 Task: Change arrow line to dotted.
Action: Mouse moved to (549, 296)
Screenshot: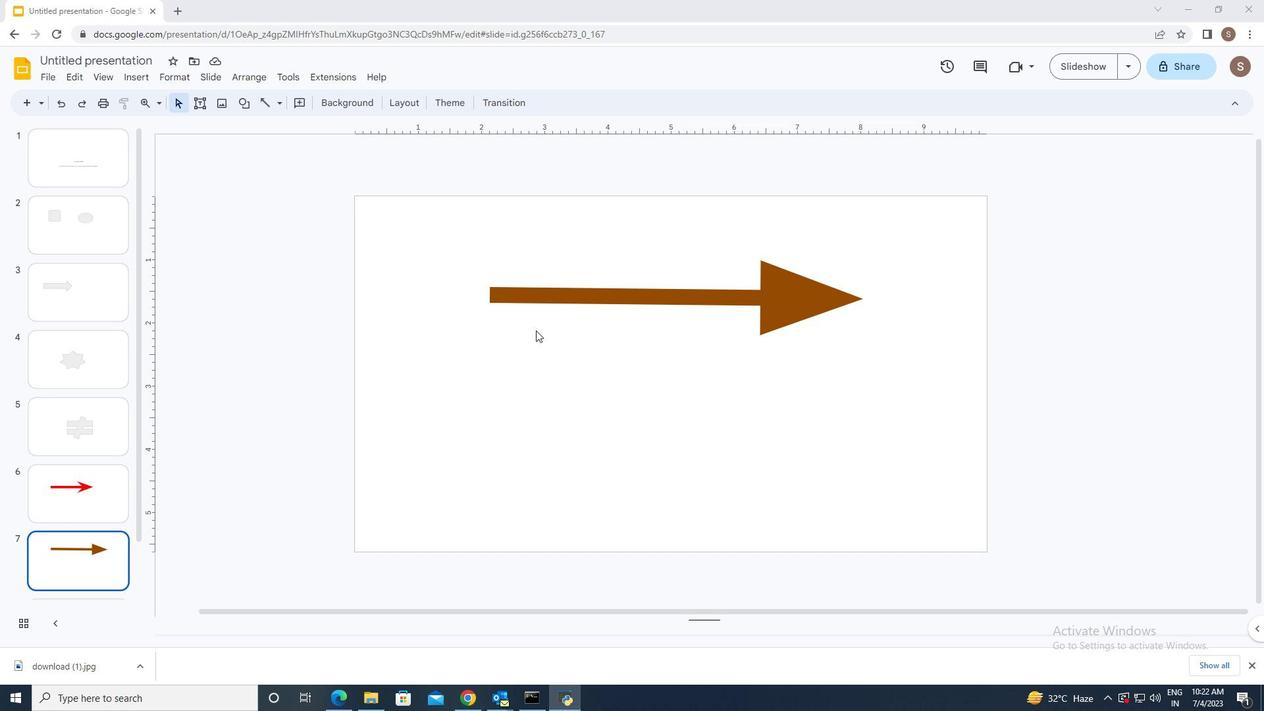 
Action: Mouse pressed left at (549, 296)
Screenshot: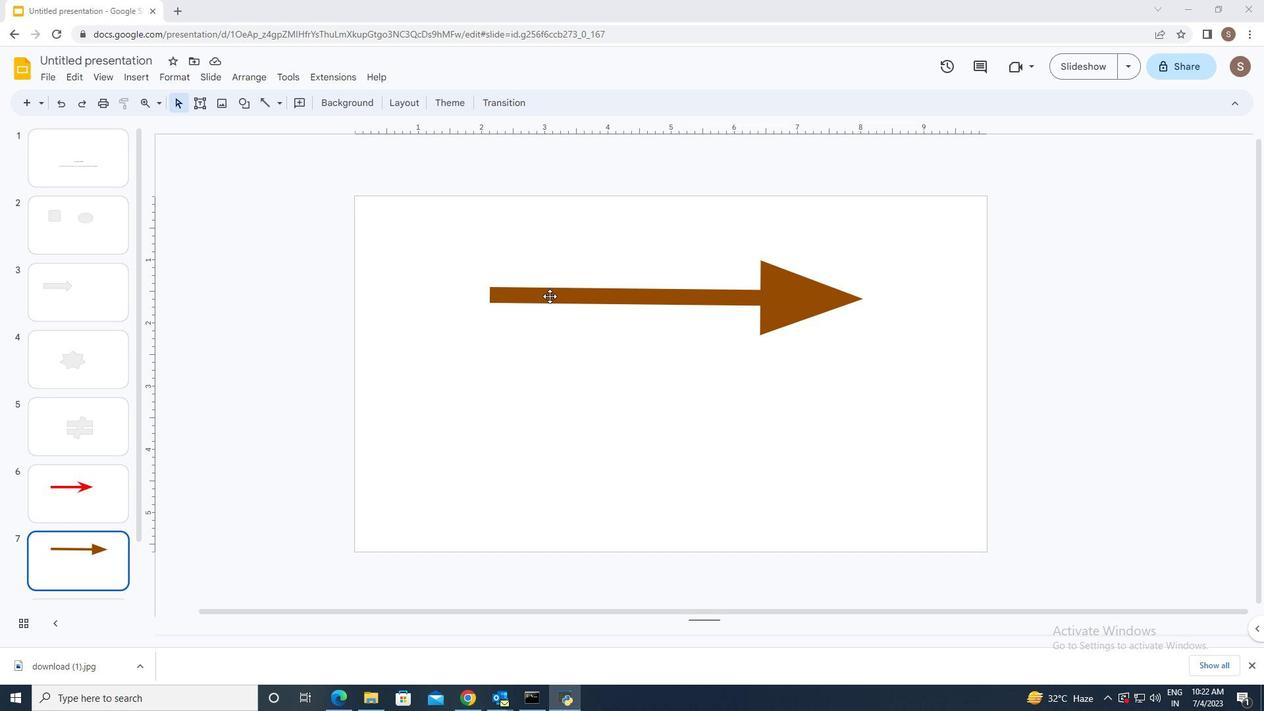 
Action: Mouse moved to (339, 105)
Screenshot: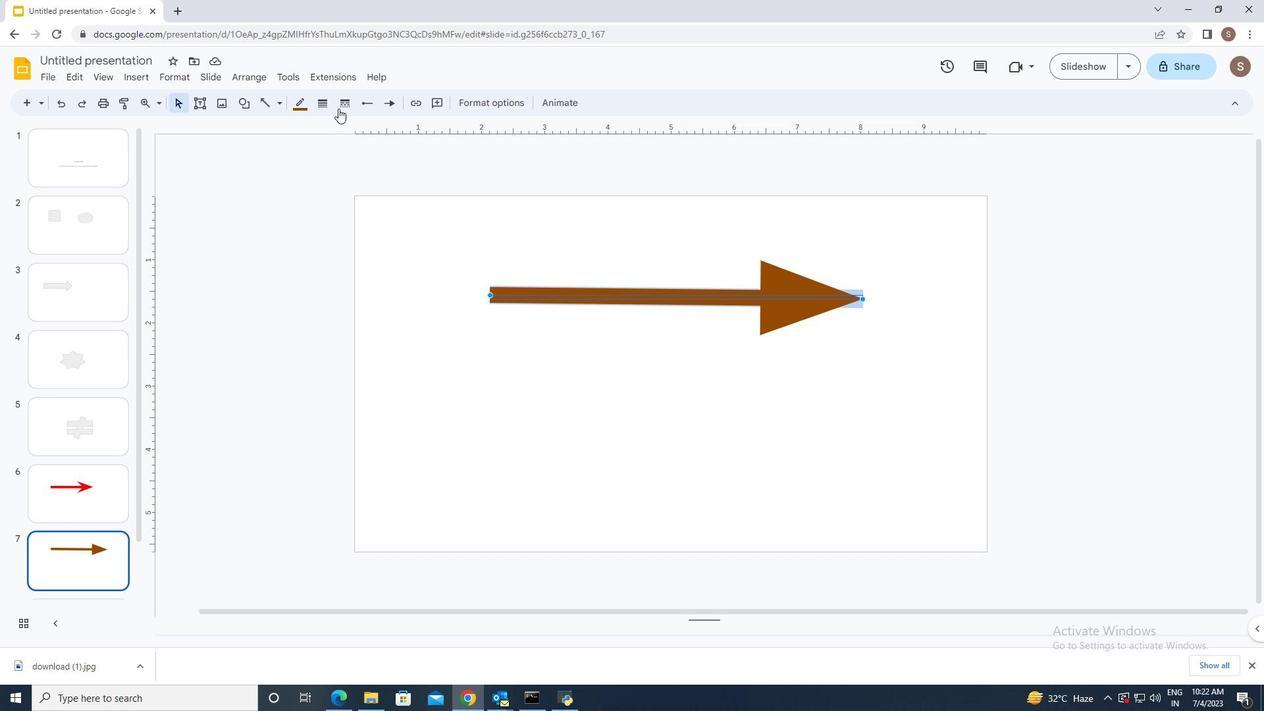 
Action: Mouse pressed left at (339, 105)
Screenshot: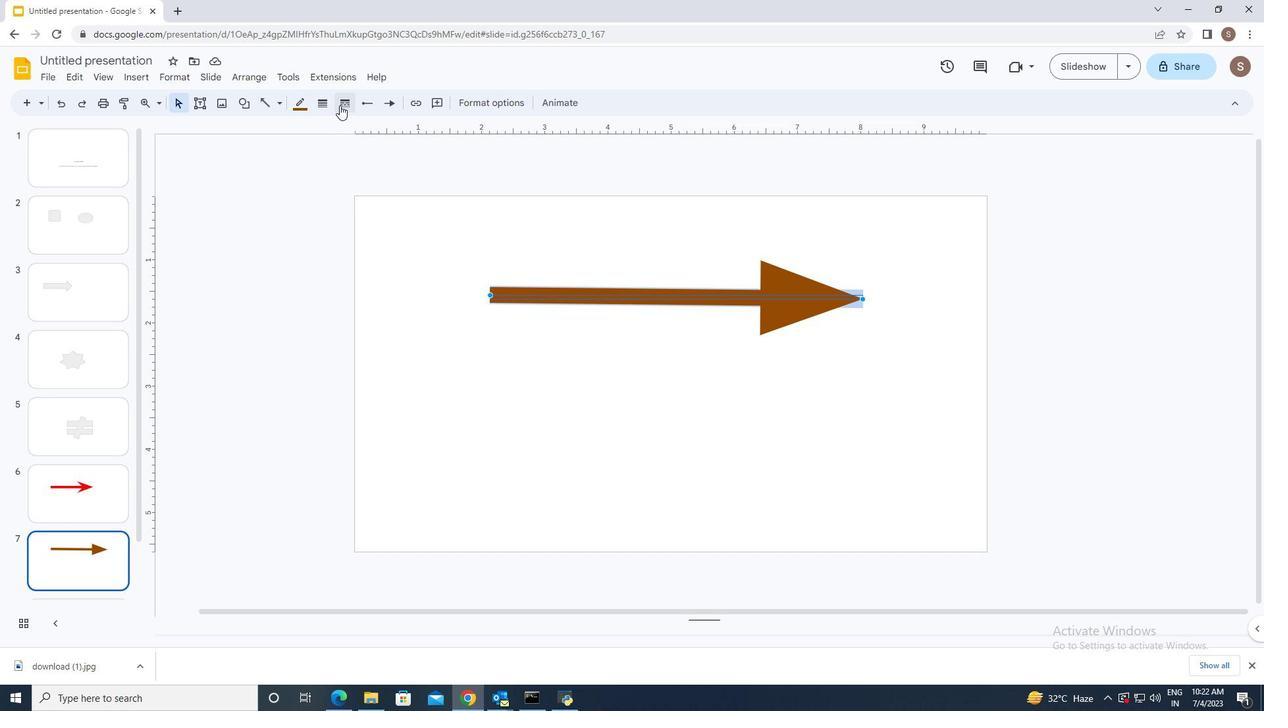 
Action: Mouse moved to (366, 147)
Screenshot: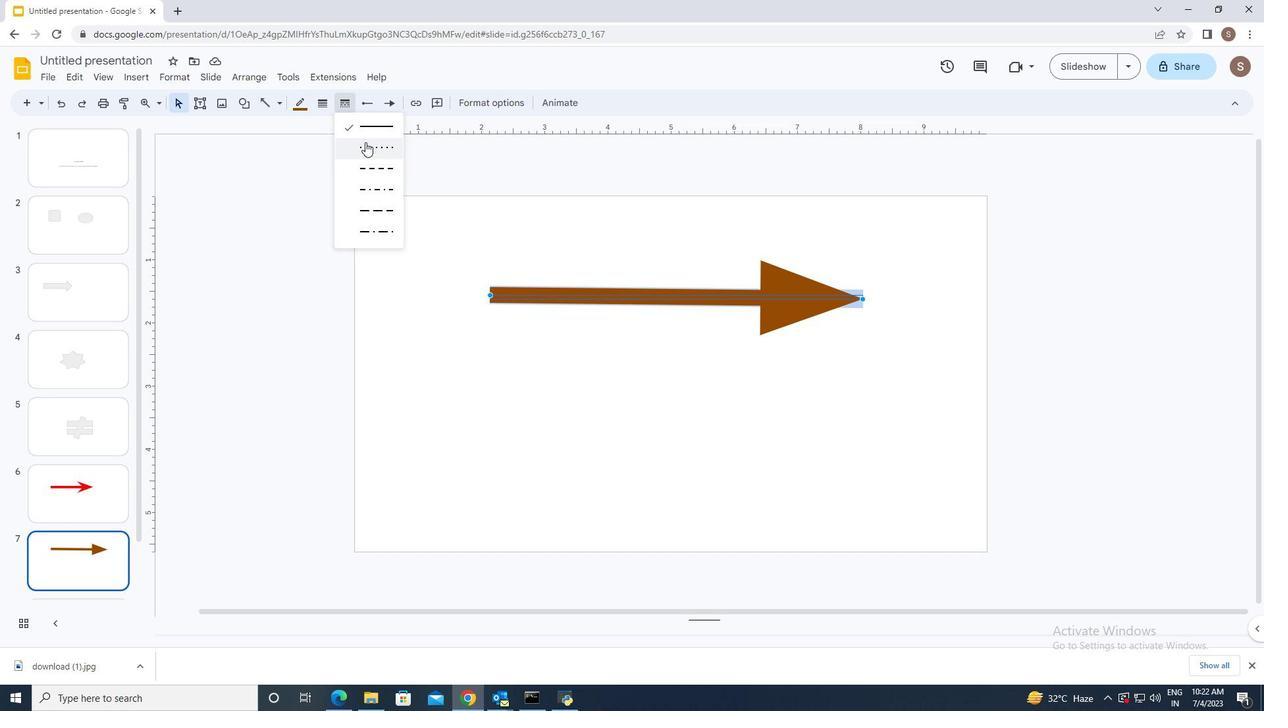 
Action: Mouse pressed left at (366, 147)
Screenshot: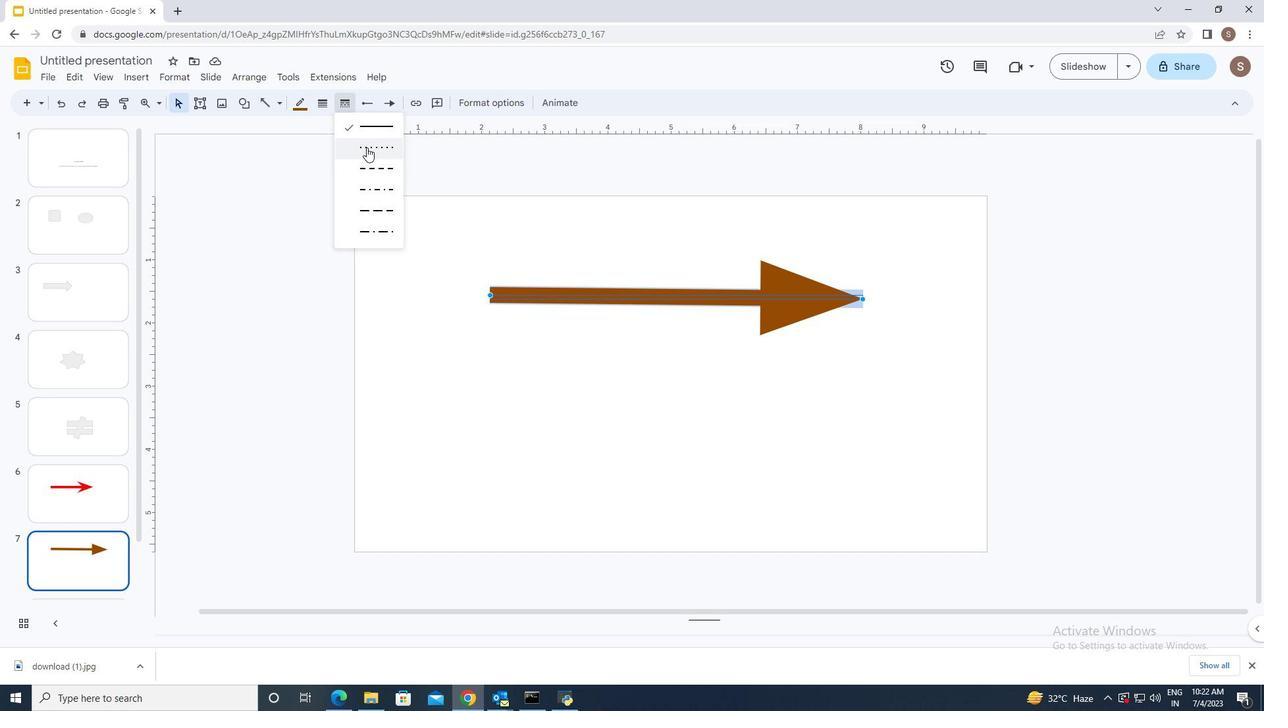
Action: Mouse moved to (438, 320)
Screenshot: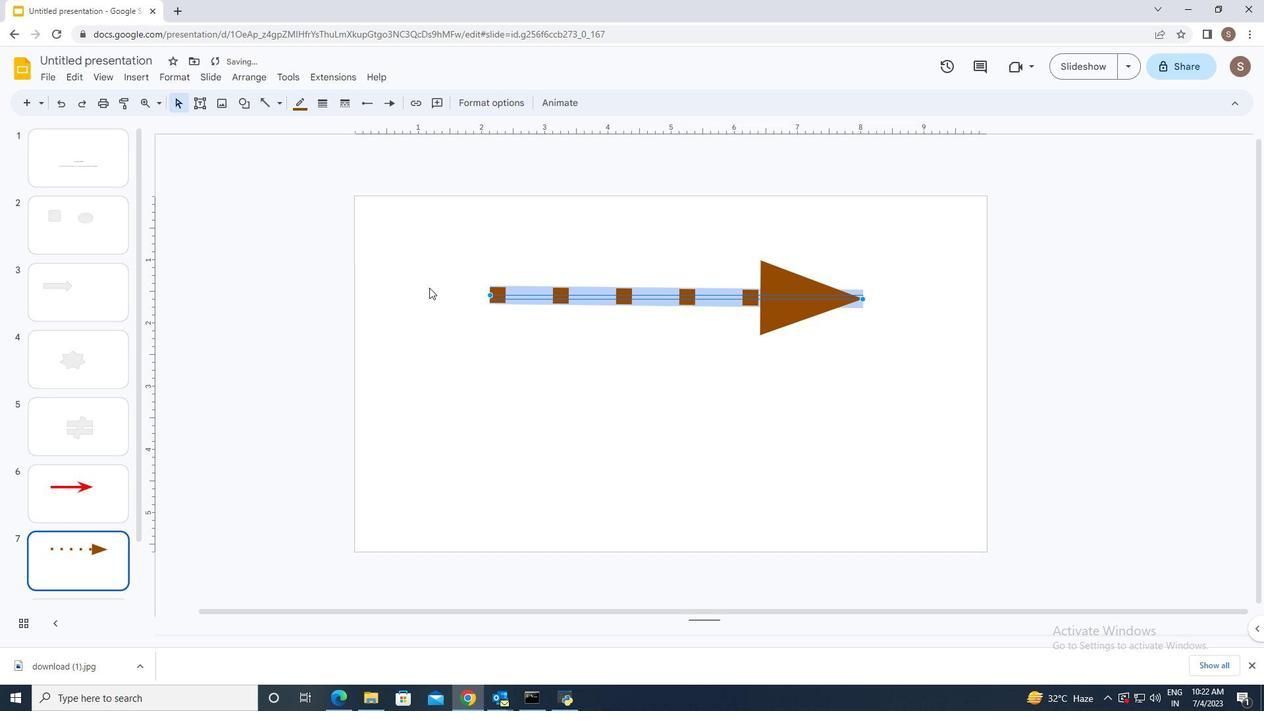 
Action: Mouse pressed left at (438, 320)
Screenshot: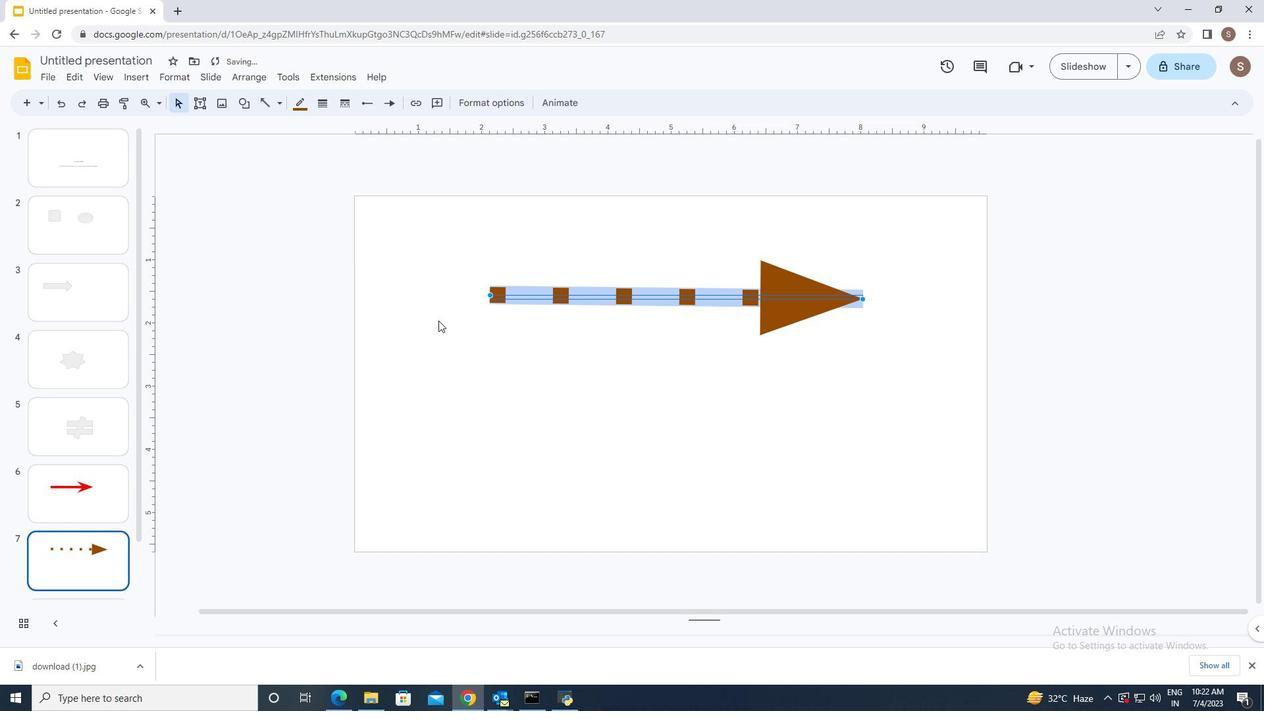 
